 Task: Open a blank sheet, save the file as 'leadership' Insert a table ' 2 by 2' In first column, add headers, 'Brand, Model'. Under first header, add  AppleUnder second header, add Iphone. Change table style to  'Black '
Action: Mouse moved to (26, 20)
Screenshot: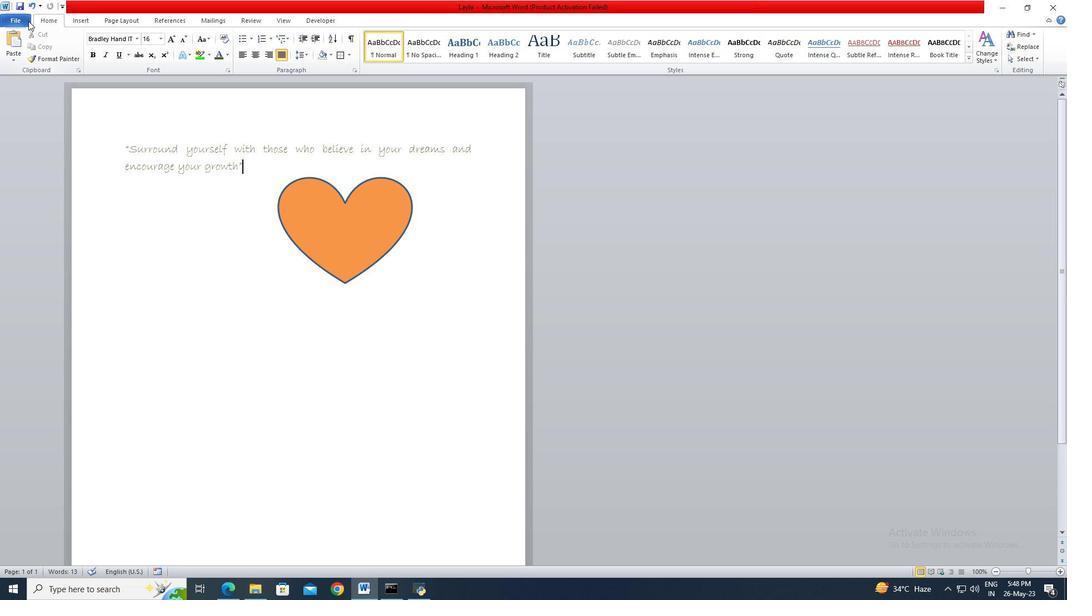 
Action: Mouse pressed left at (26, 20)
Screenshot: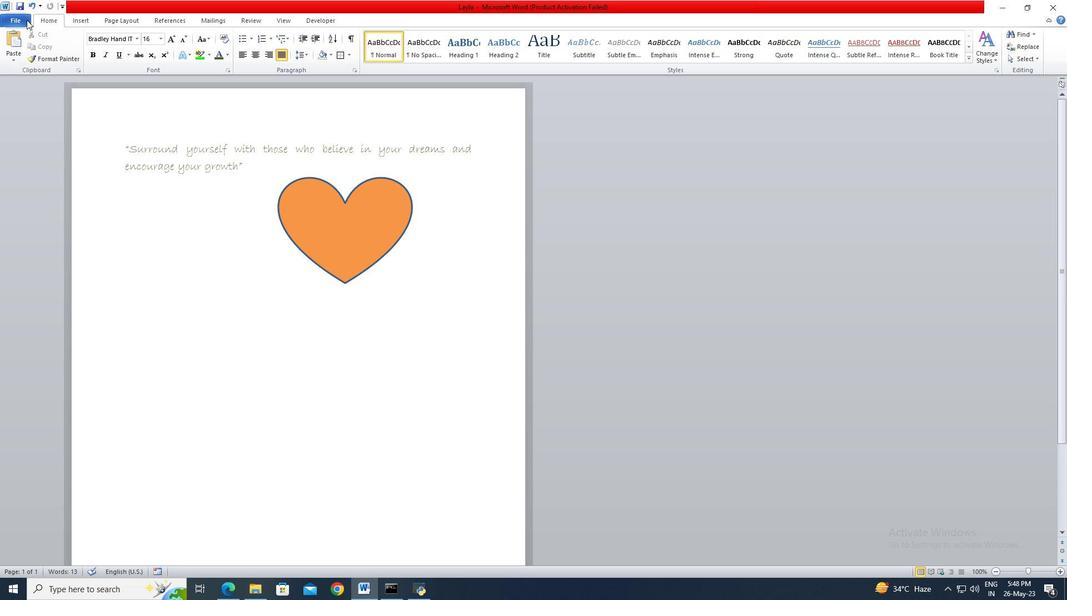 
Action: Mouse moved to (28, 139)
Screenshot: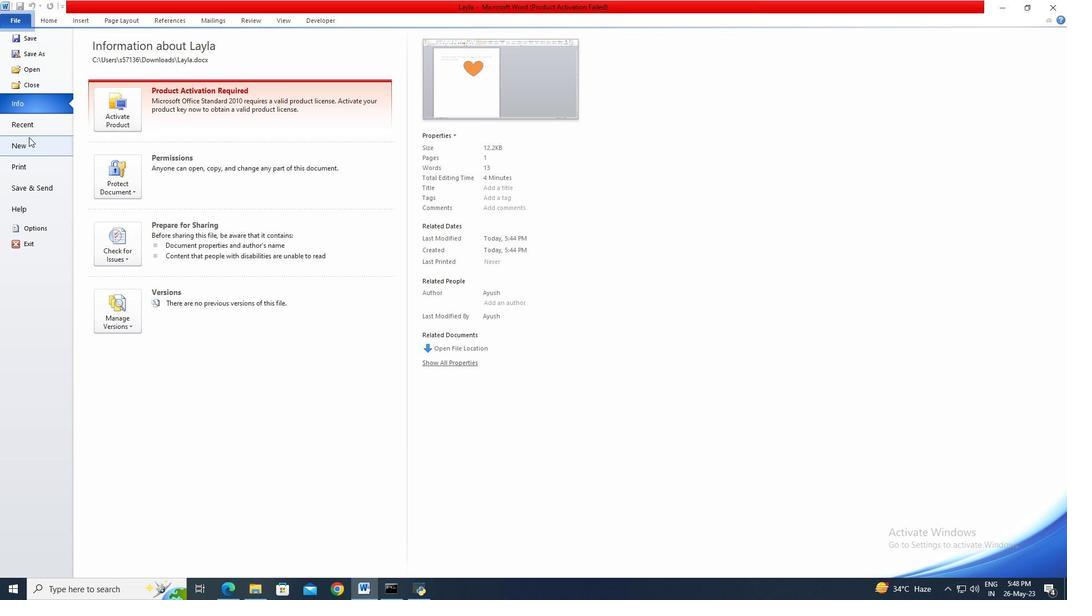 
Action: Mouse pressed left at (28, 139)
Screenshot: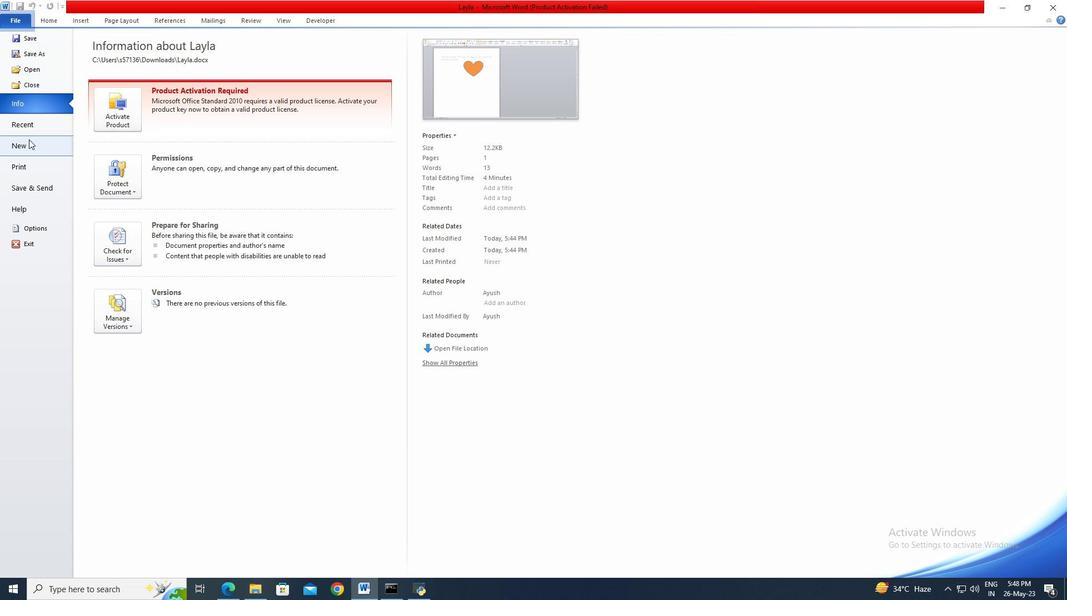 
Action: Mouse moved to (548, 288)
Screenshot: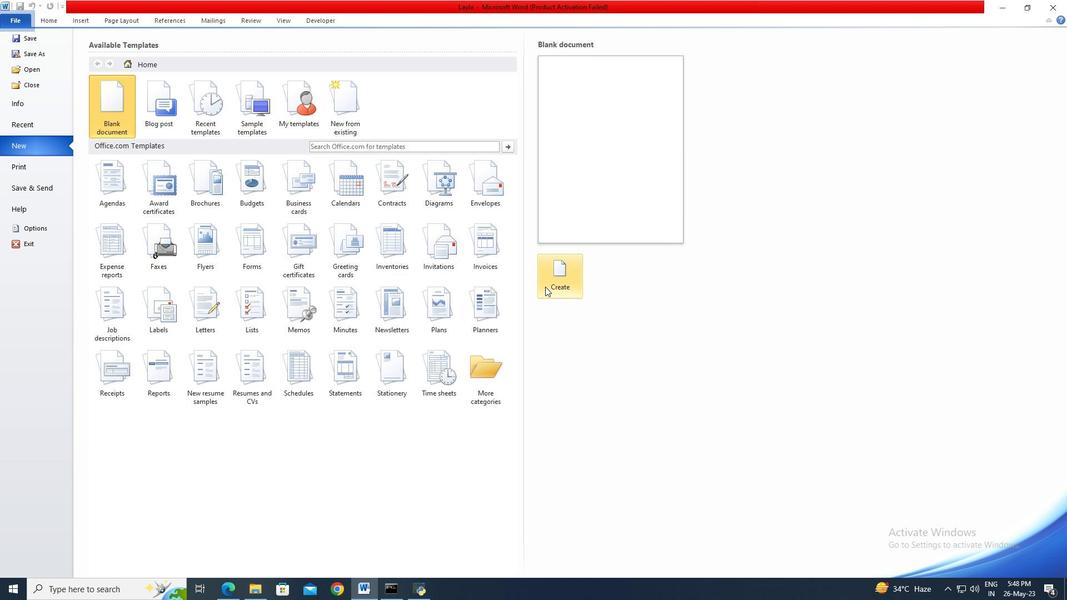 
Action: Mouse pressed left at (548, 288)
Screenshot: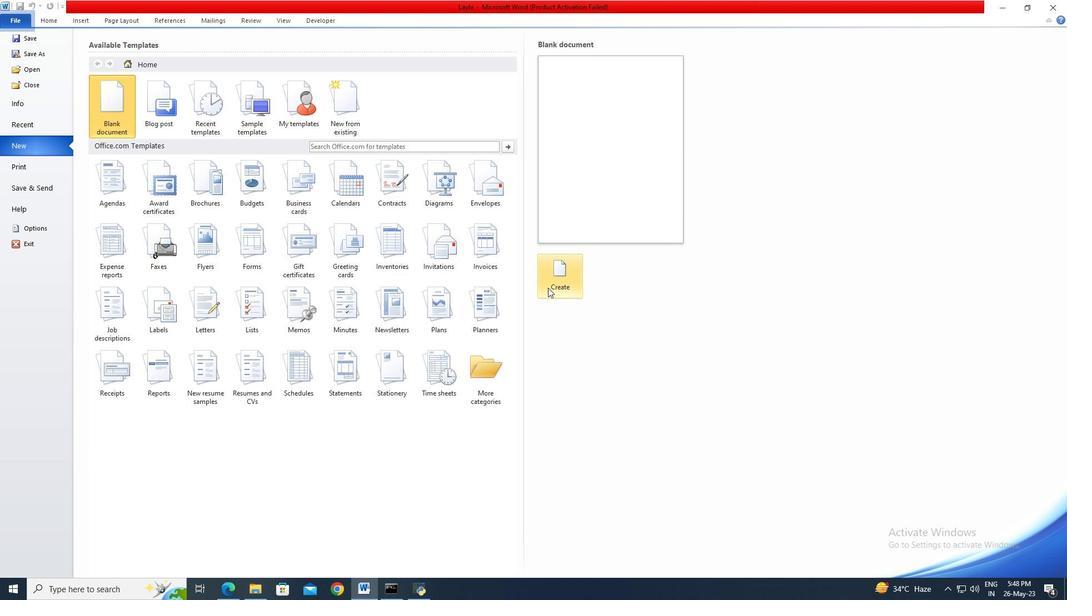 
Action: Mouse moved to (22, 22)
Screenshot: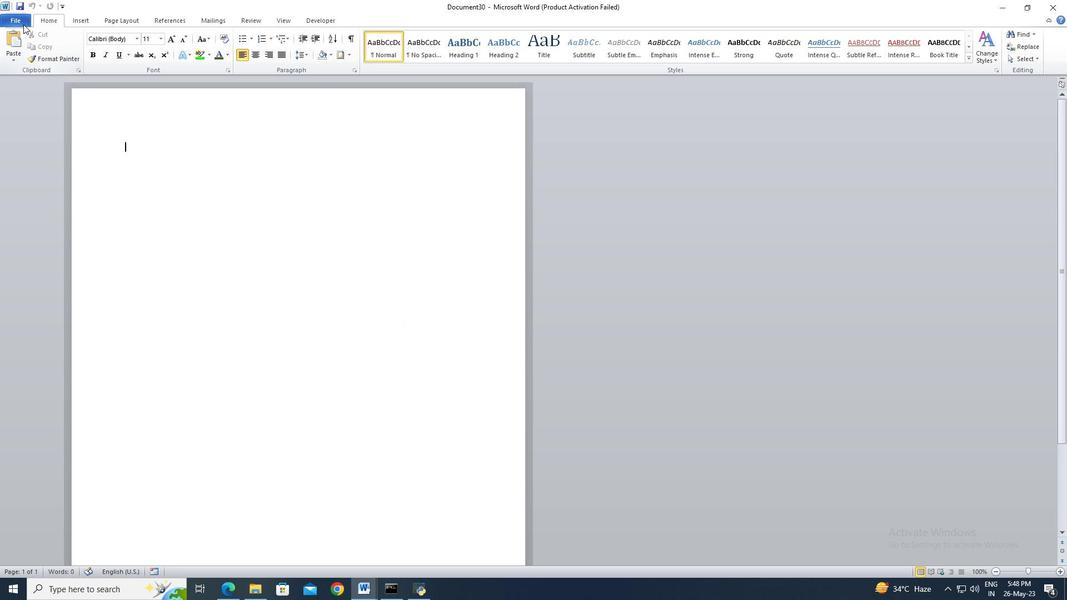 
Action: Mouse pressed left at (22, 22)
Screenshot: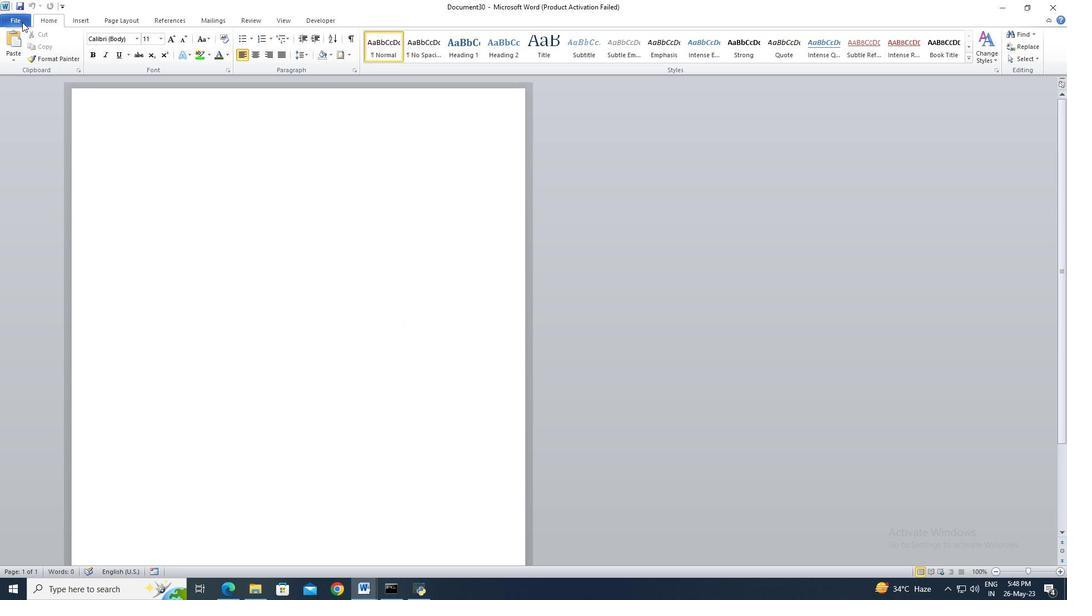 
Action: Mouse moved to (27, 51)
Screenshot: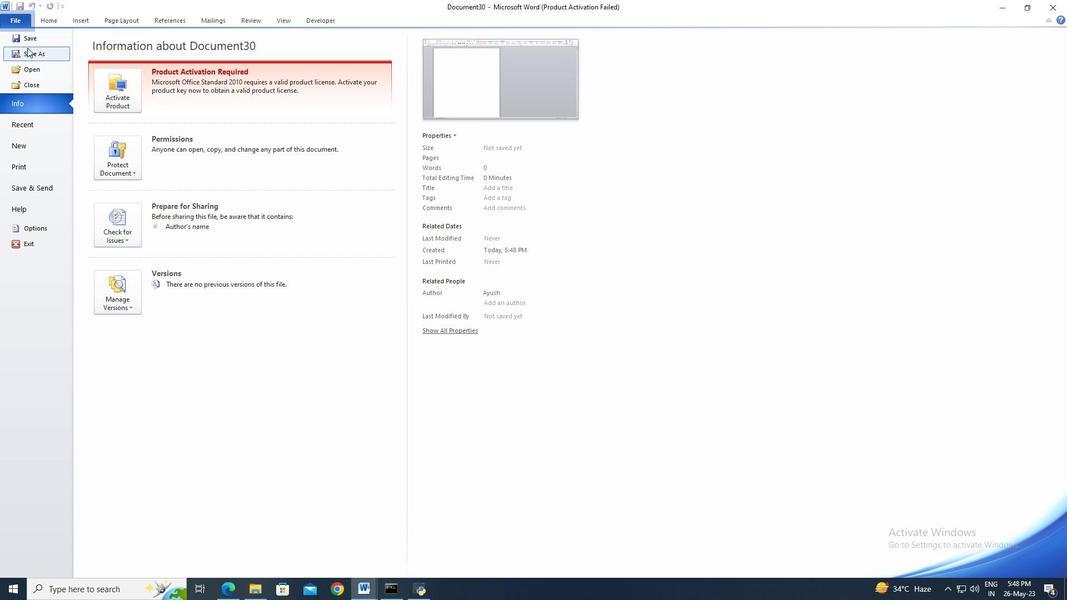 
Action: Mouse pressed left at (27, 51)
Screenshot: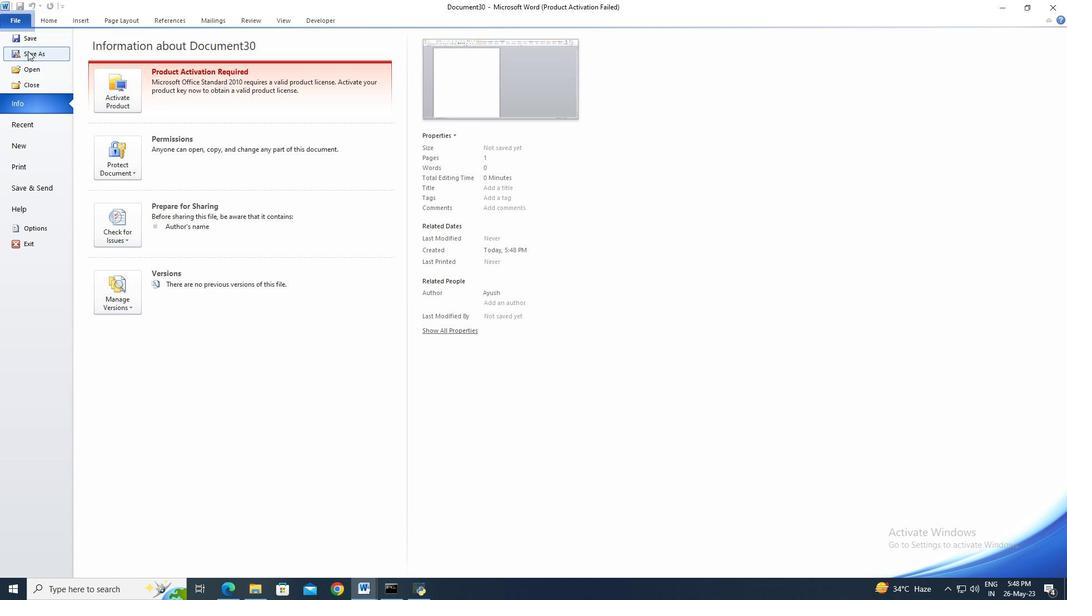 
Action: Mouse moved to (44, 118)
Screenshot: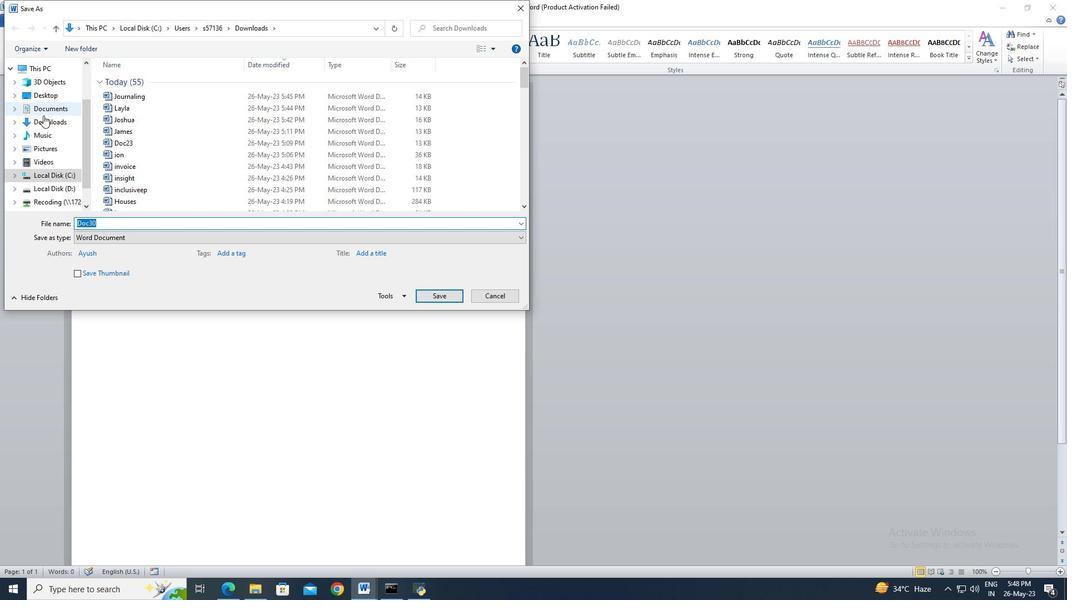
Action: Mouse pressed left at (44, 118)
Screenshot: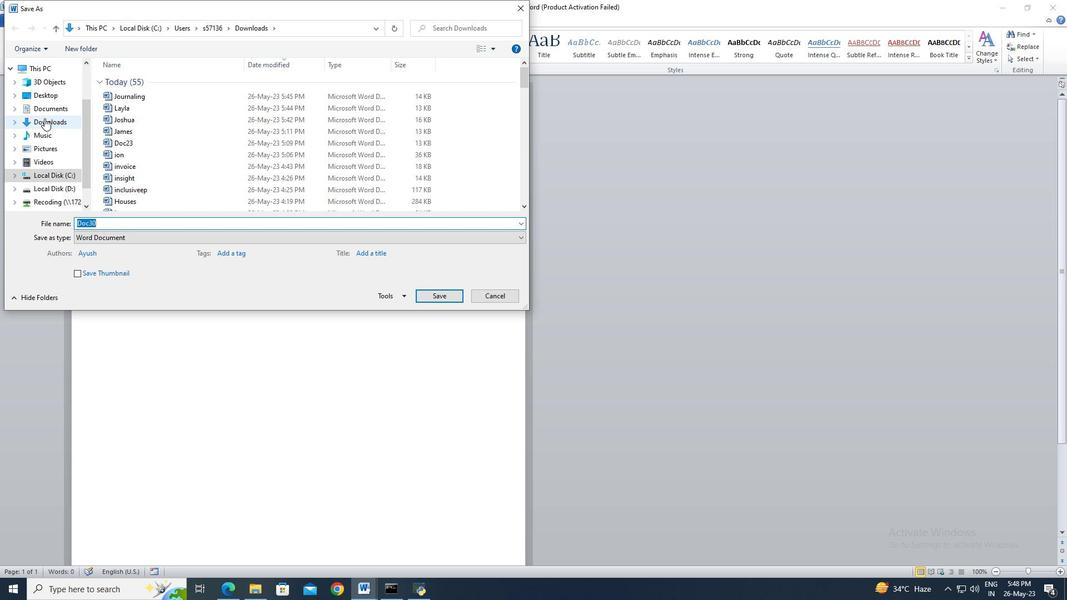 
Action: Mouse moved to (104, 223)
Screenshot: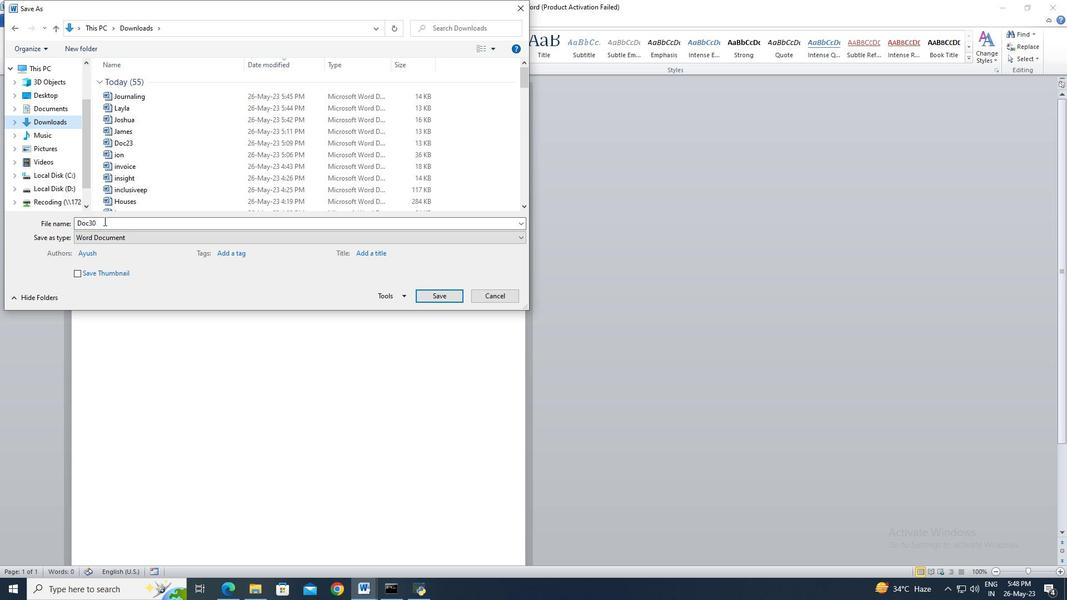 
Action: Mouse pressed left at (104, 223)
Screenshot: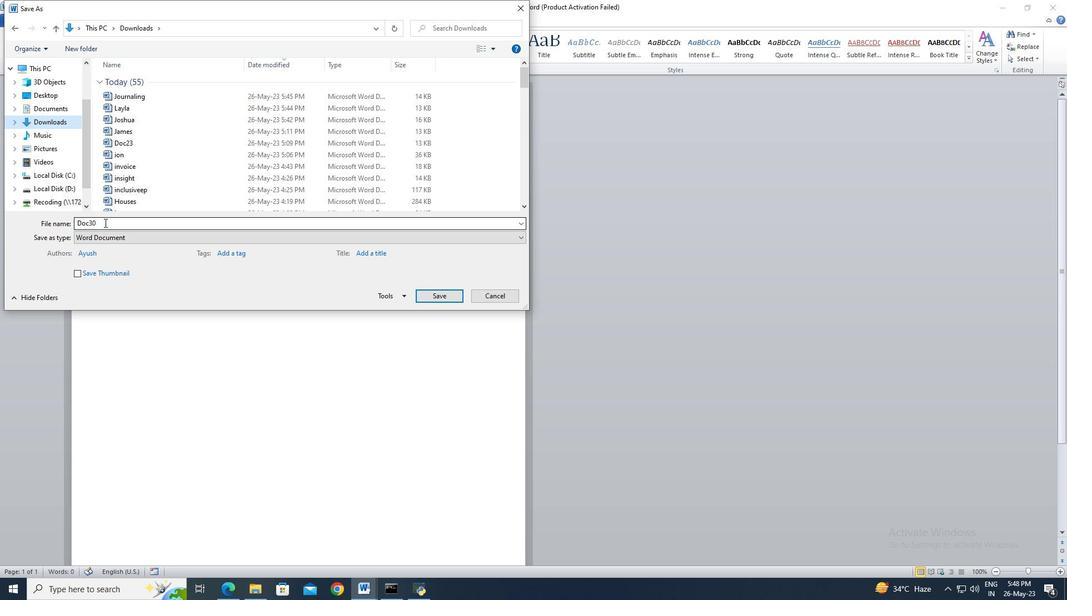 
Action: Key pressed leadership
Screenshot: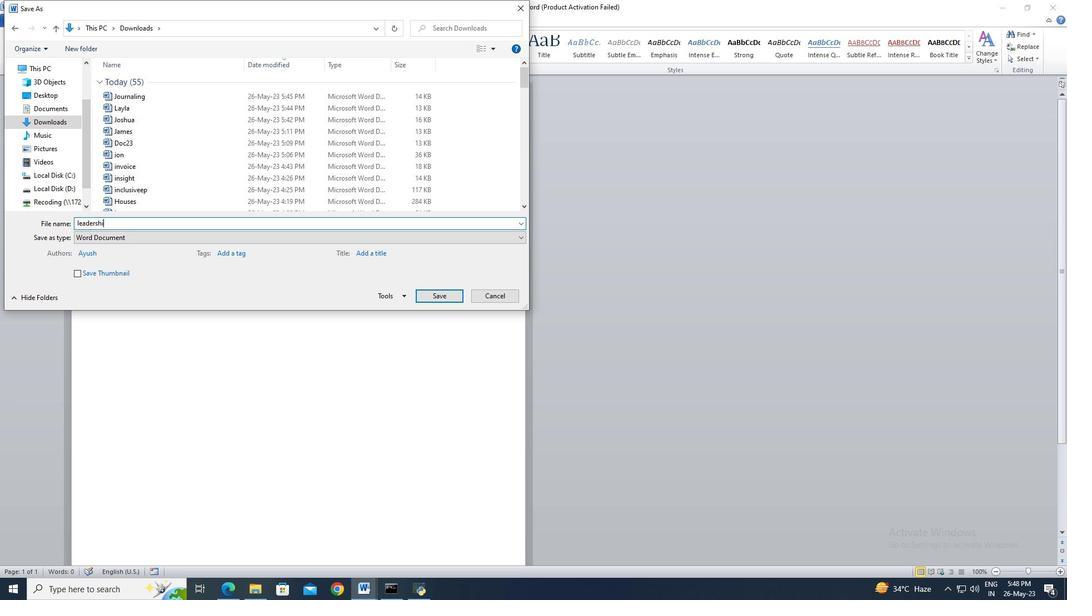 
Action: Mouse moved to (432, 297)
Screenshot: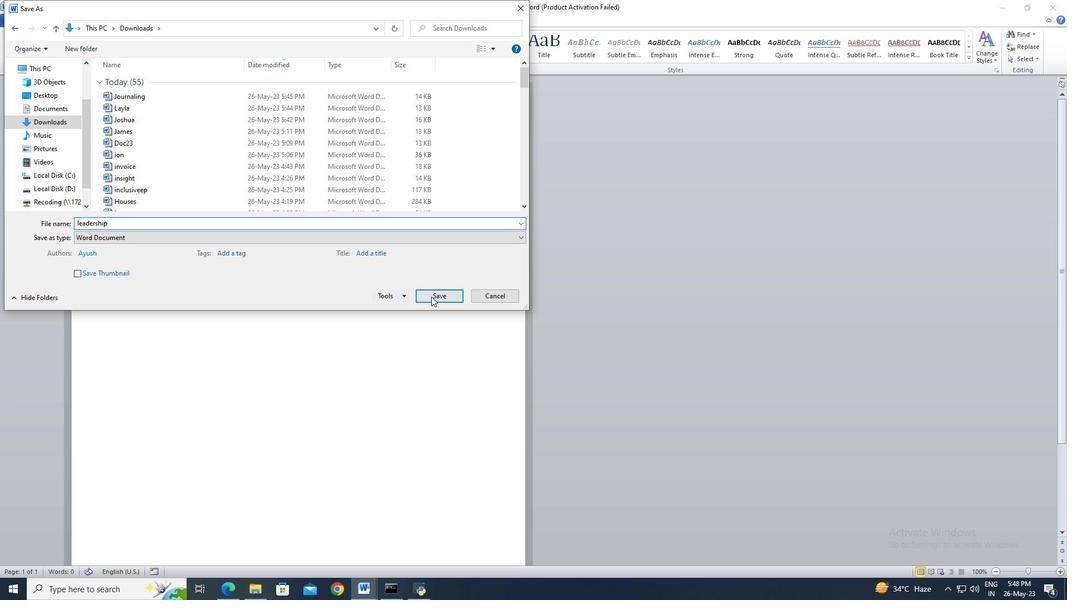 
Action: Mouse pressed left at (432, 297)
Screenshot: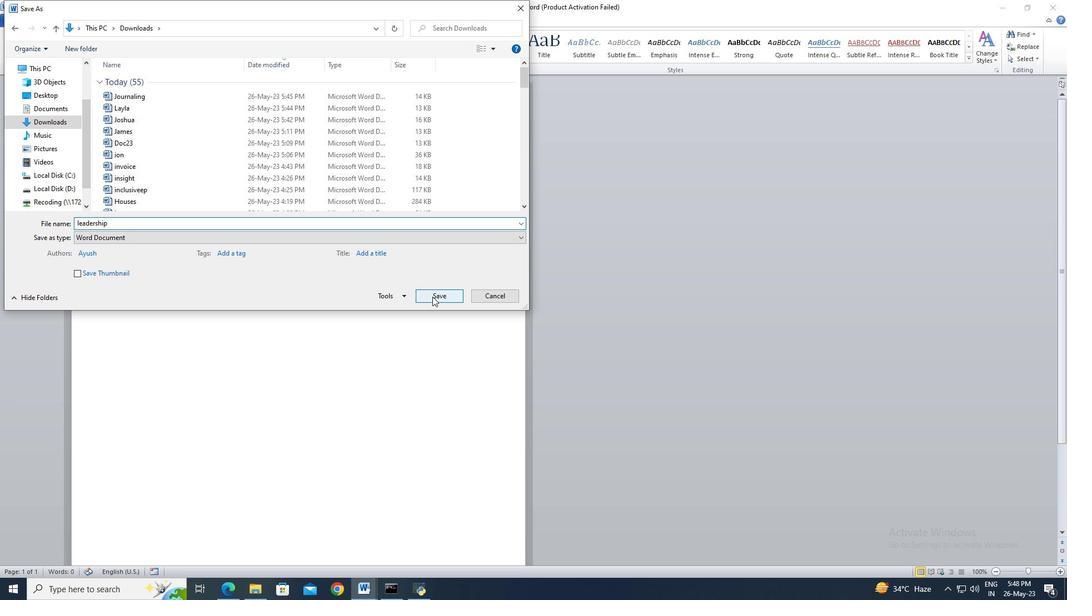 
Action: Mouse moved to (88, 25)
Screenshot: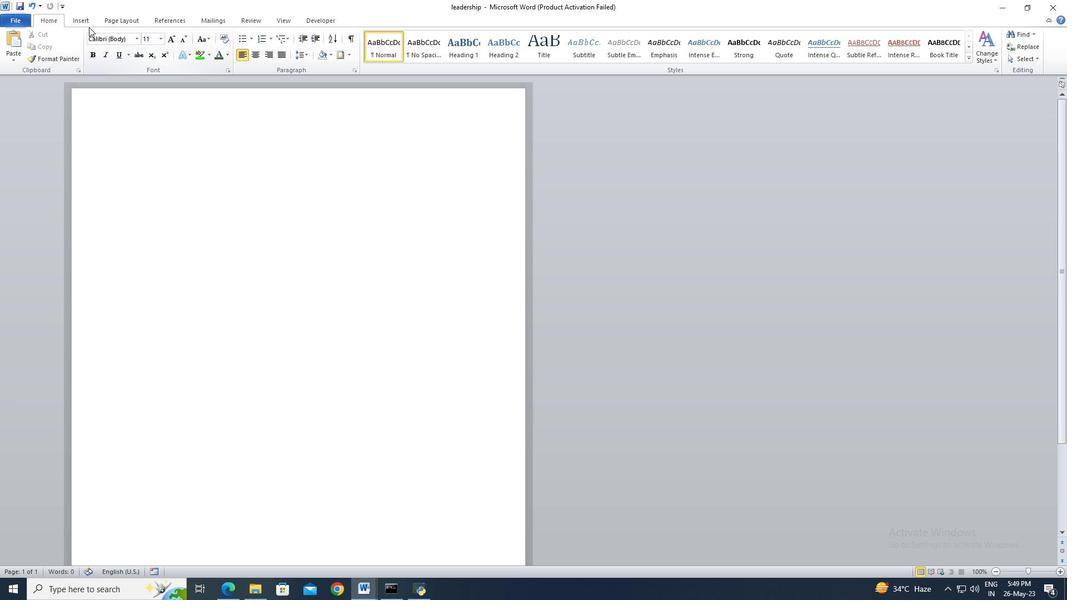
Action: Mouse pressed left at (88, 25)
Screenshot: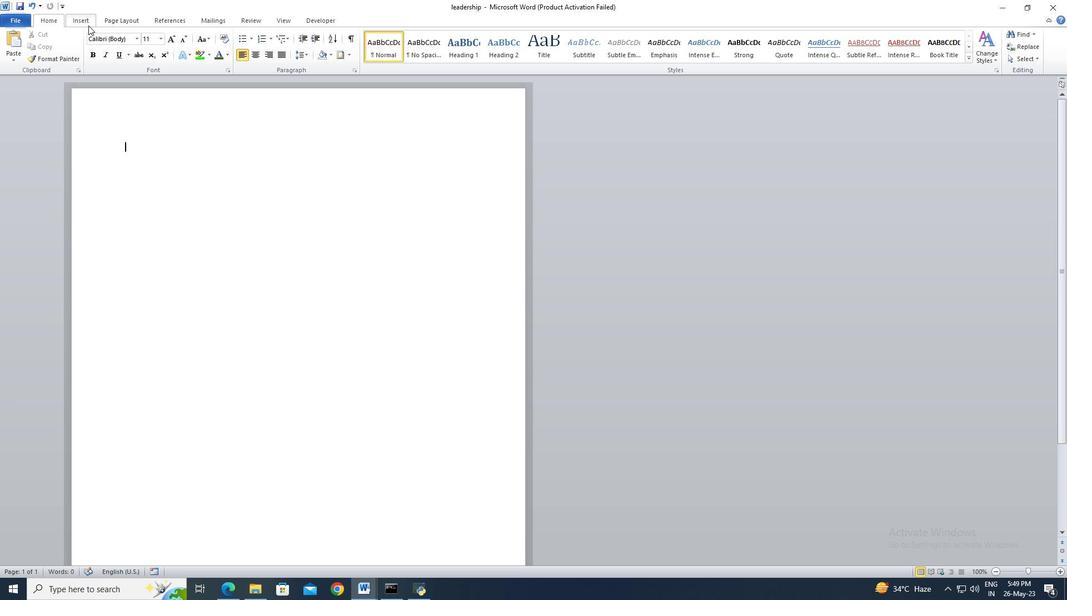
Action: Mouse moved to (88, 52)
Screenshot: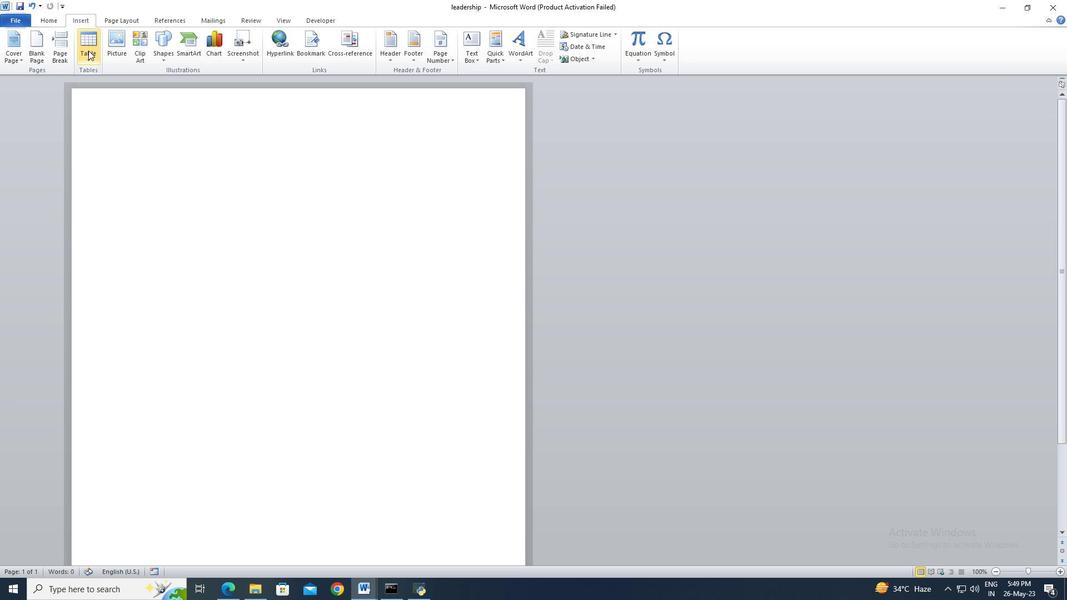 
Action: Mouse pressed left at (88, 52)
Screenshot: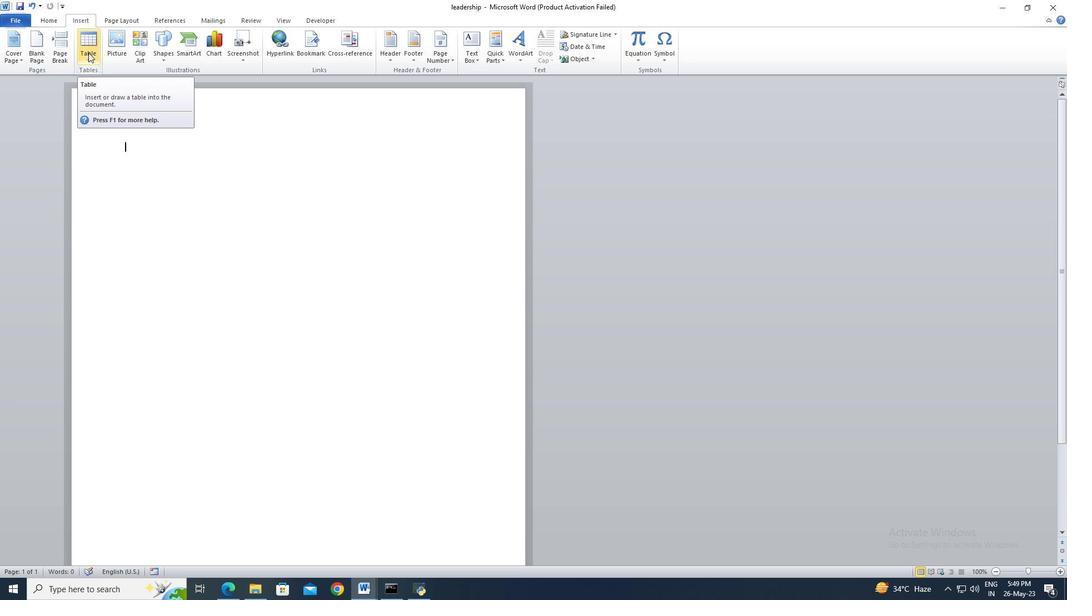 
Action: Mouse moved to (96, 89)
Screenshot: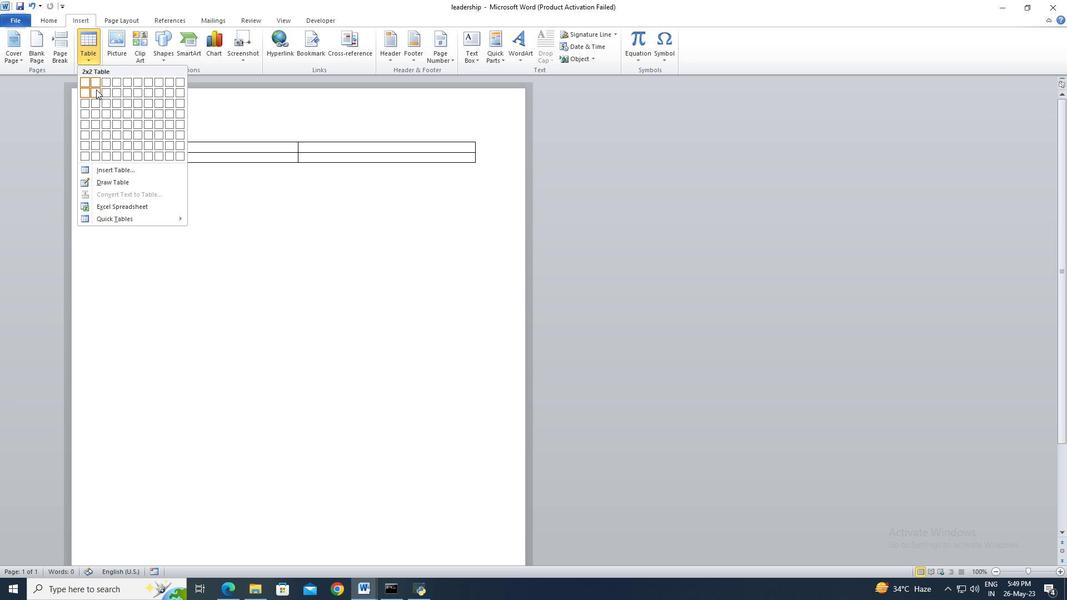 
Action: Mouse pressed left at (96, 89)
Screenshot: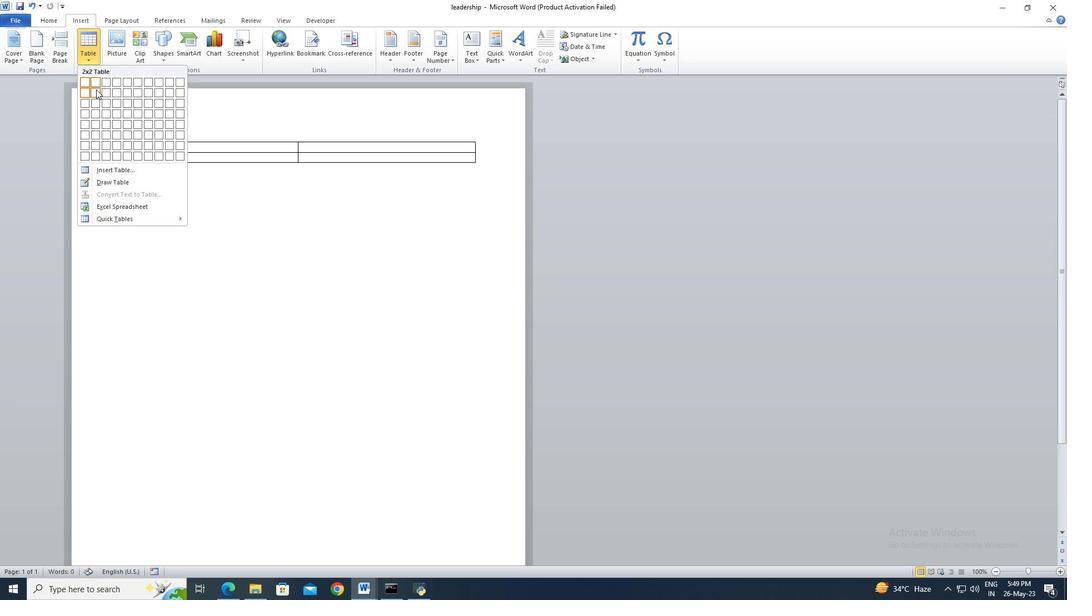 
Action: Mouse moved to (132, 146)
Screenshot: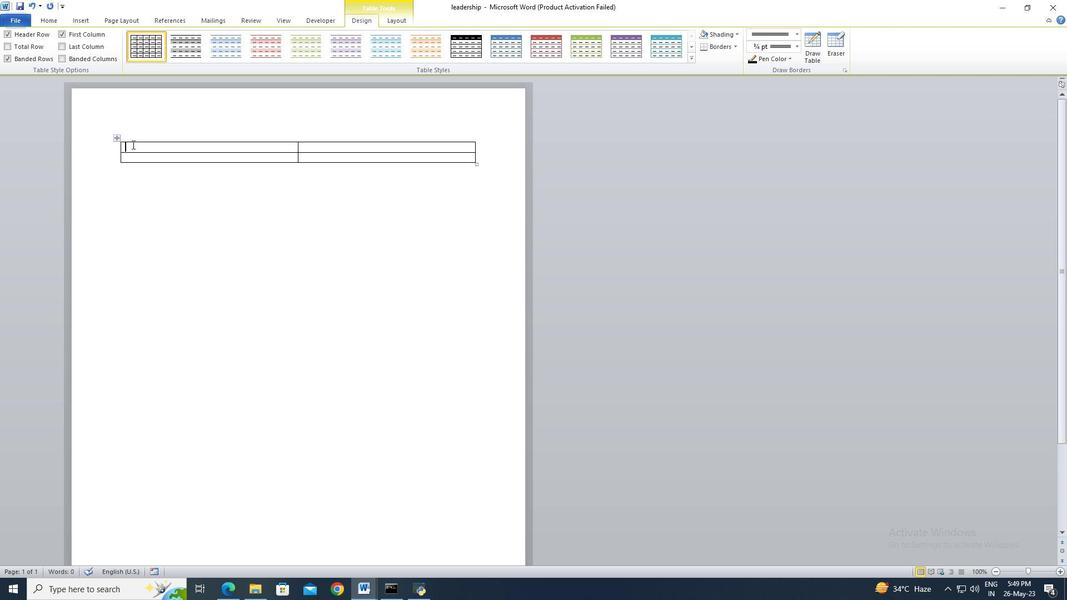 
Action: Mouse pressed left at (132, 146)
Screenshot: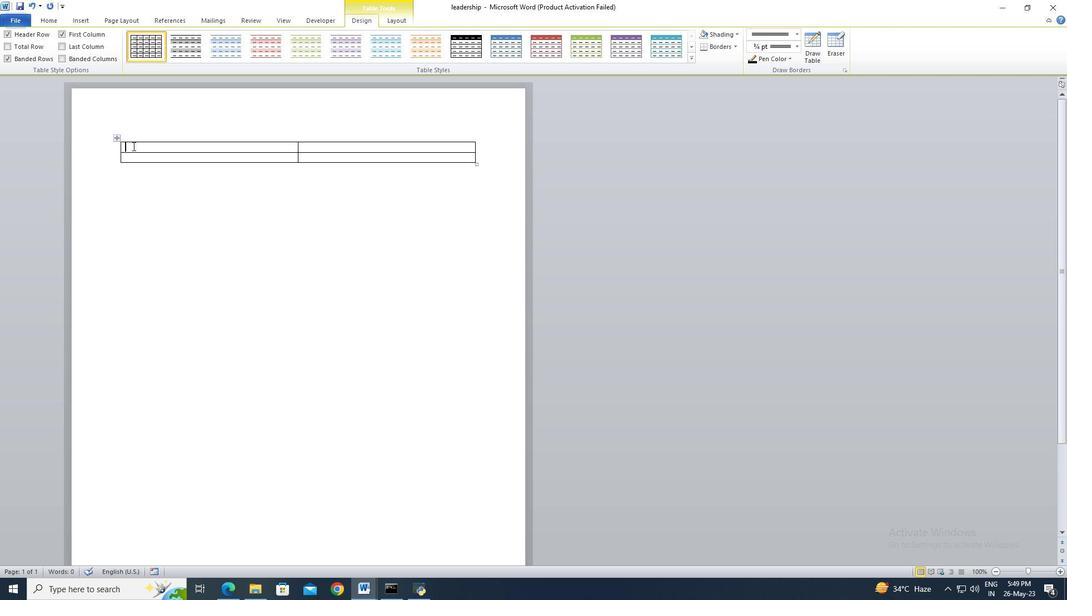 
Action: Key pressed <Key.shift>Brand<Key.tab><Key.shift>Model<Key.tab><Key.shift>Apple
Screenshot: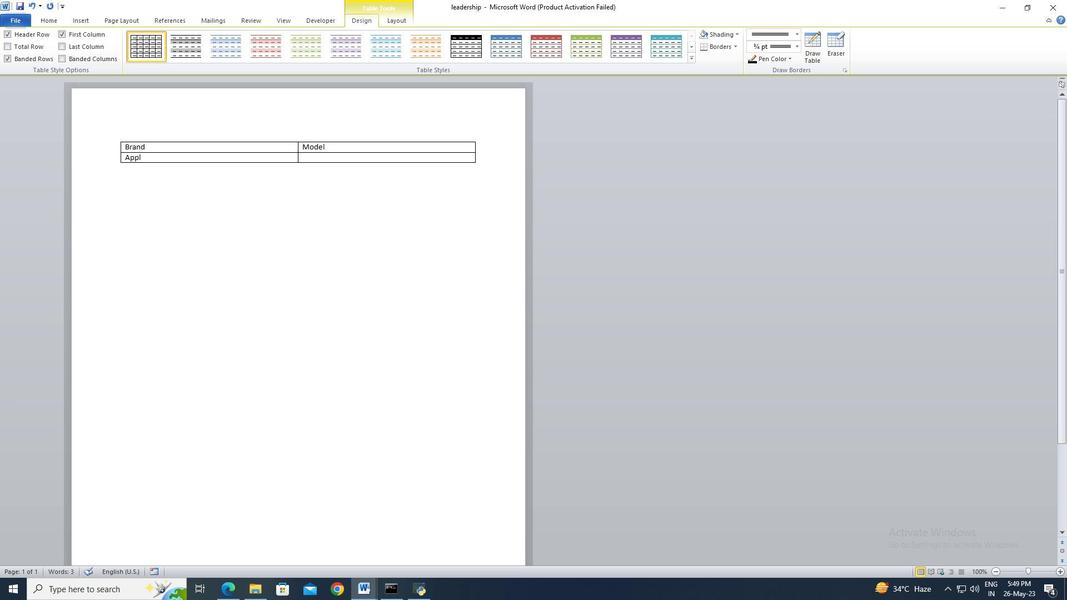 
Action: Mouse moved to (316, 162)
Screenshot: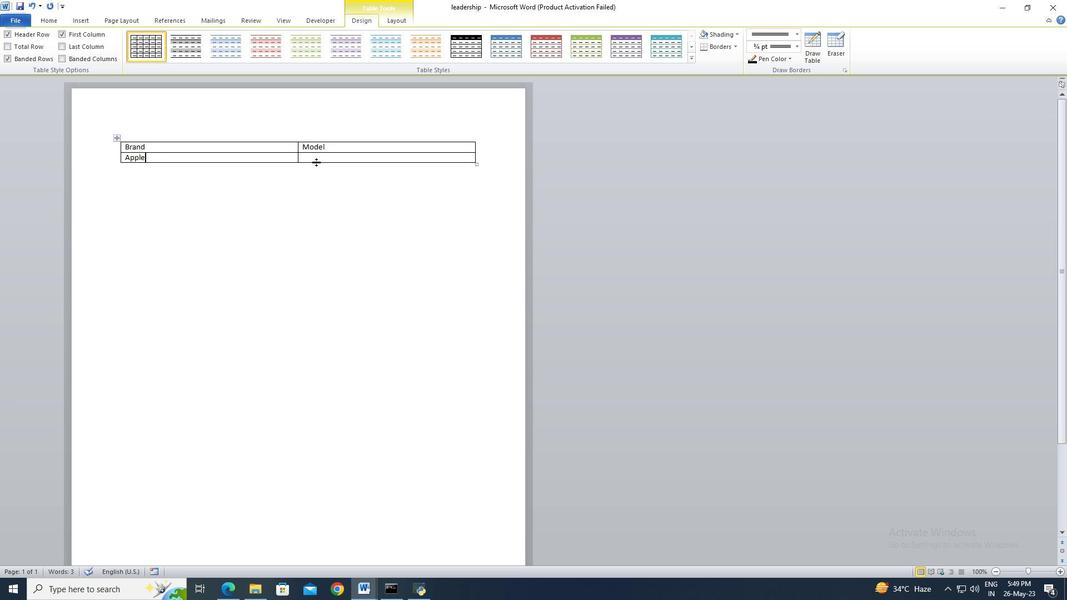 
Action: Mouse pressed left at (316, 162)
Screenshot: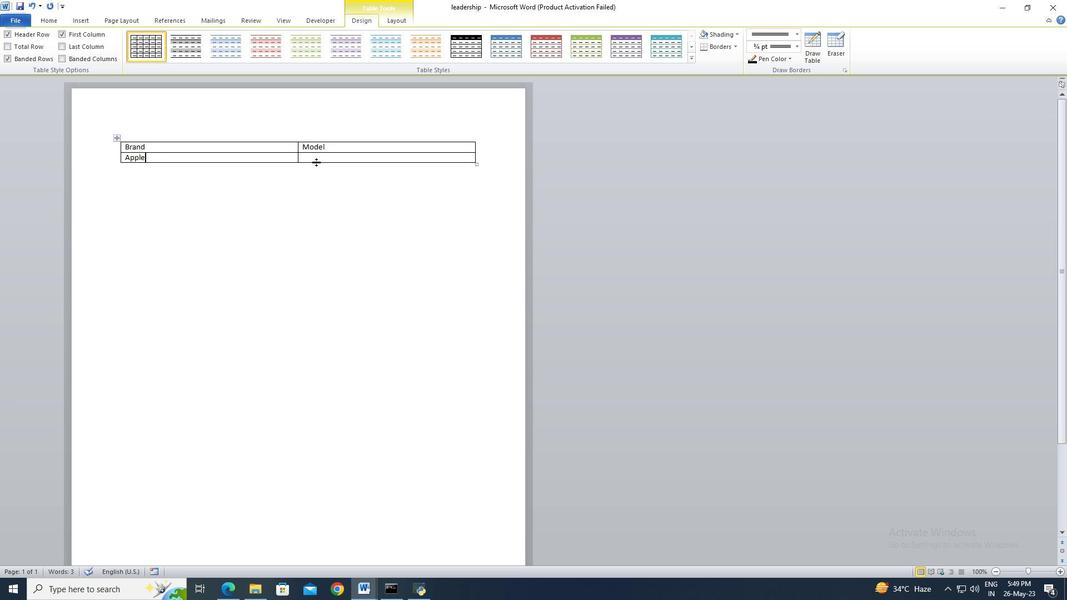 
Action: Mouse moved to (317, 159)
Screenshot: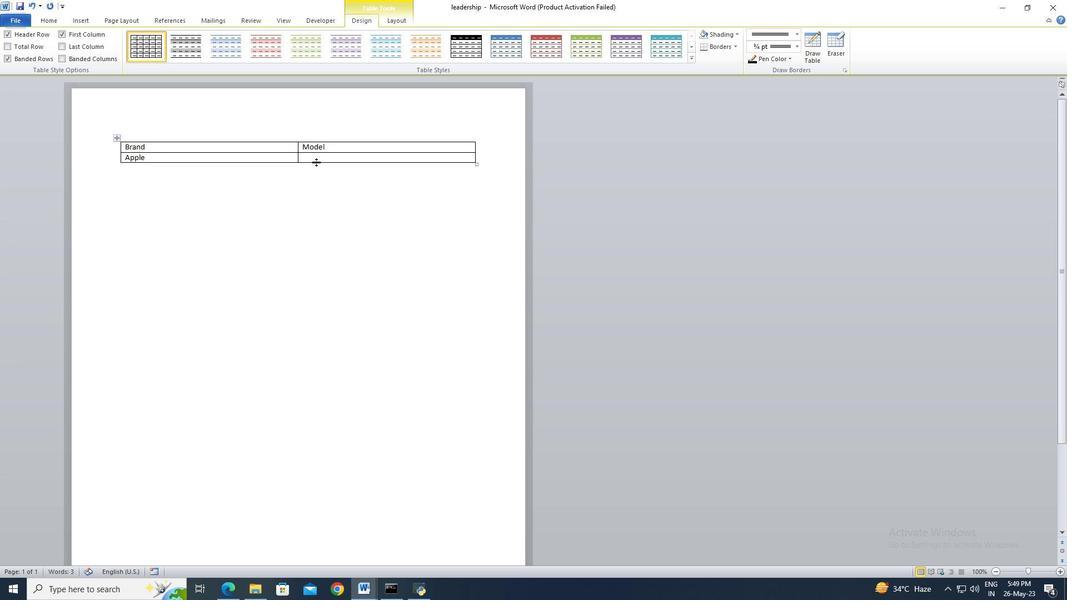 
Action: Mouse pressed left at (317, 159)
Screenshot: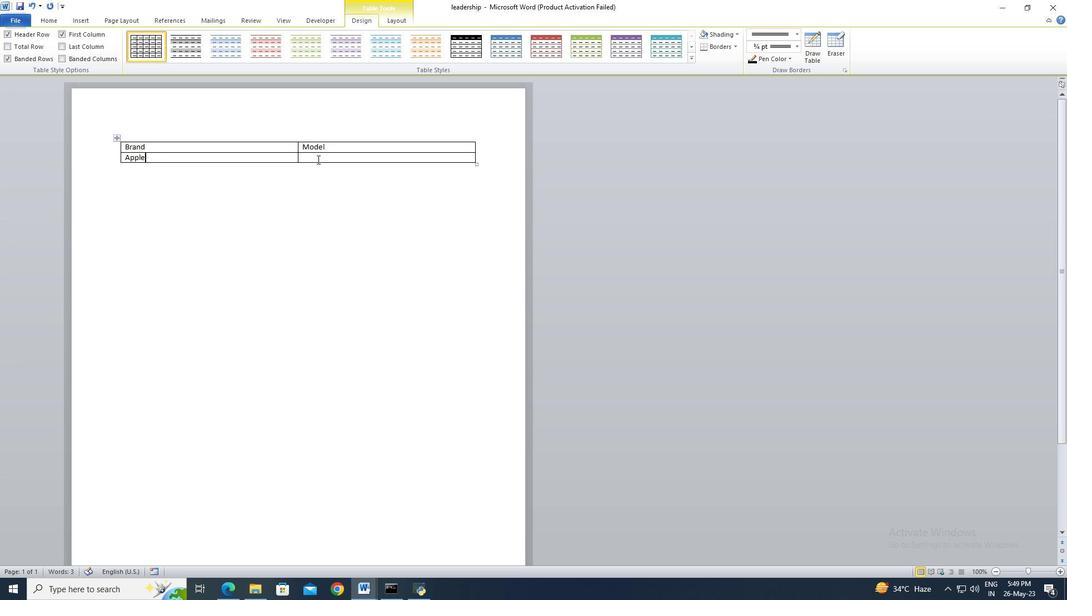 
Action: Key pressed <Key.shift>Iphone
Screenshot: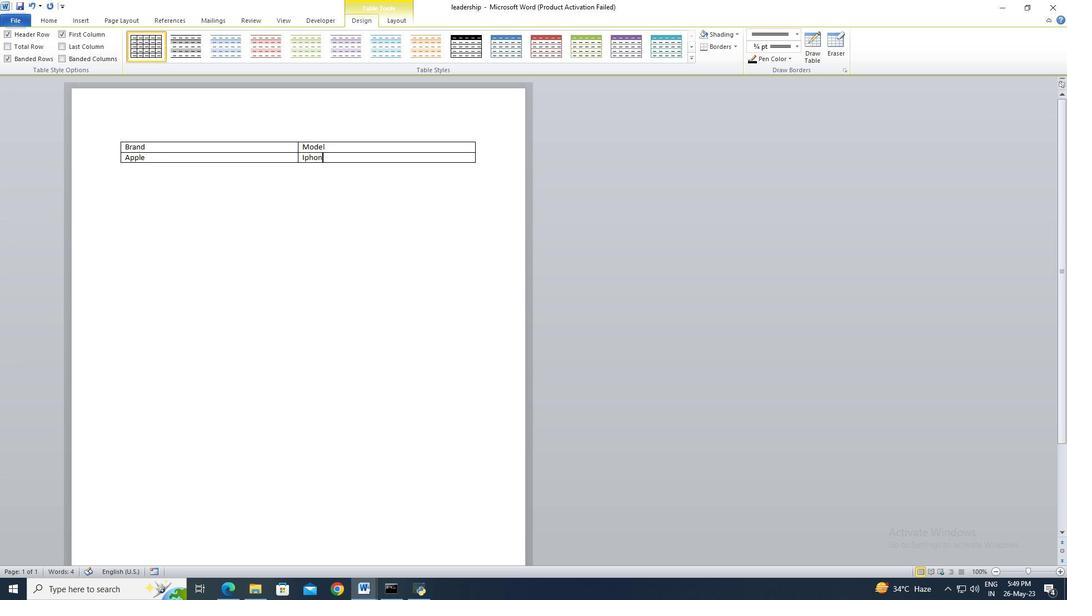 
Action: Mouse moved to (457, 47)
Screenshot: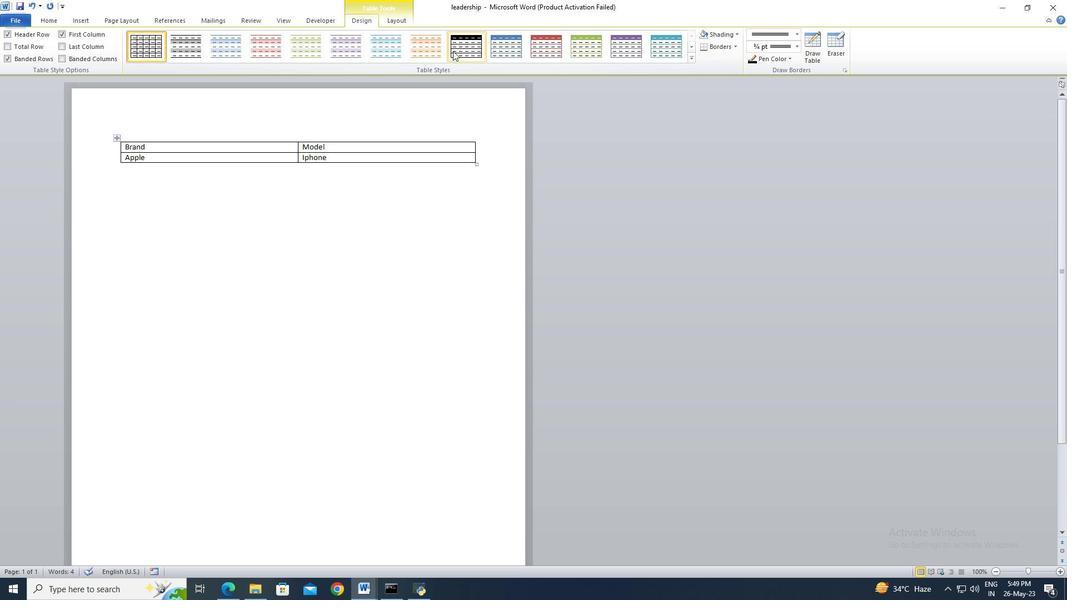 
Action: Mouse pressed left at (457, 47)
Screenshot: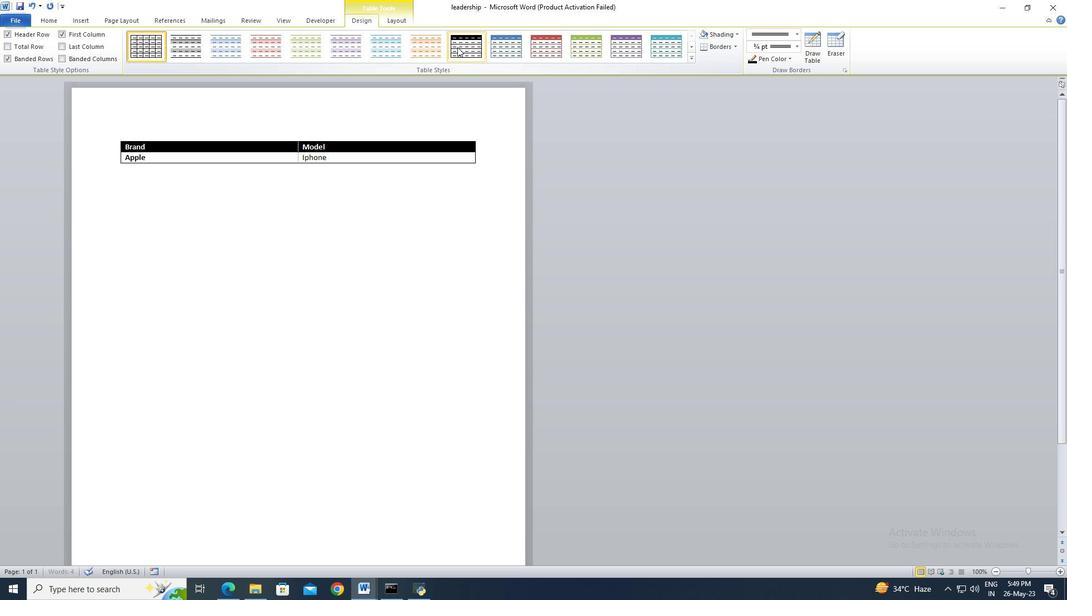 
Action: Mouse moved to (408, 164)
Screenshot: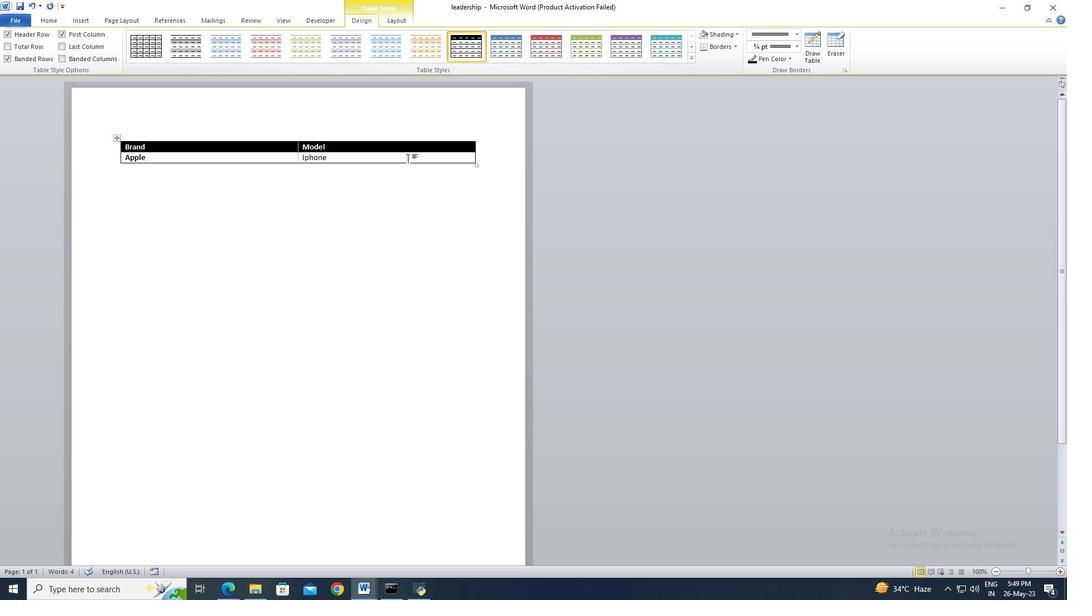 
